 Task: Check the average views per listing of walk-in pantry in the last 3 years.
Action: Mouse moved to (812, 194)
Screenshot: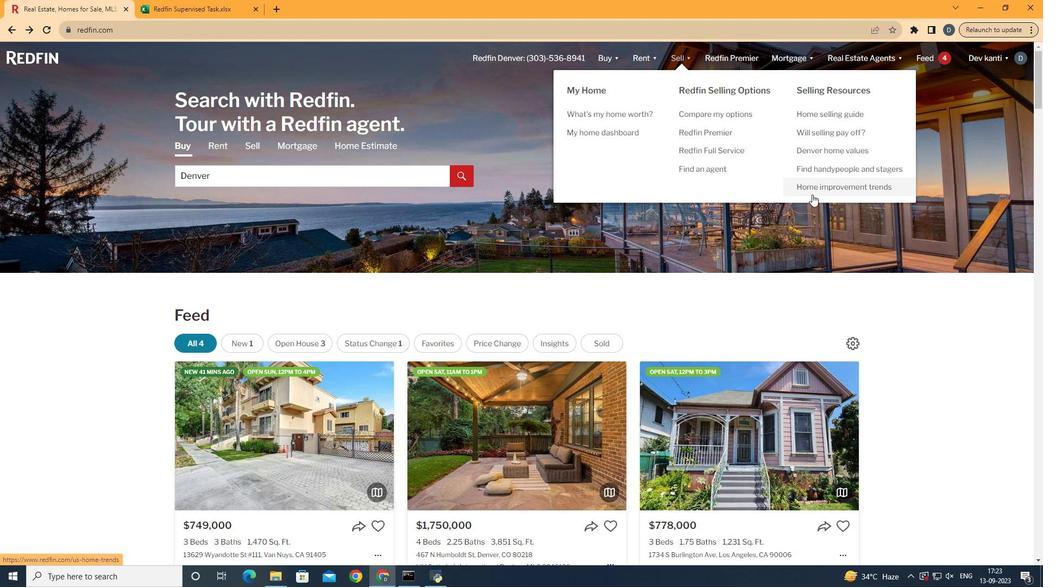 
Action: Mouse pressed left at (812, 194)
Screenshot: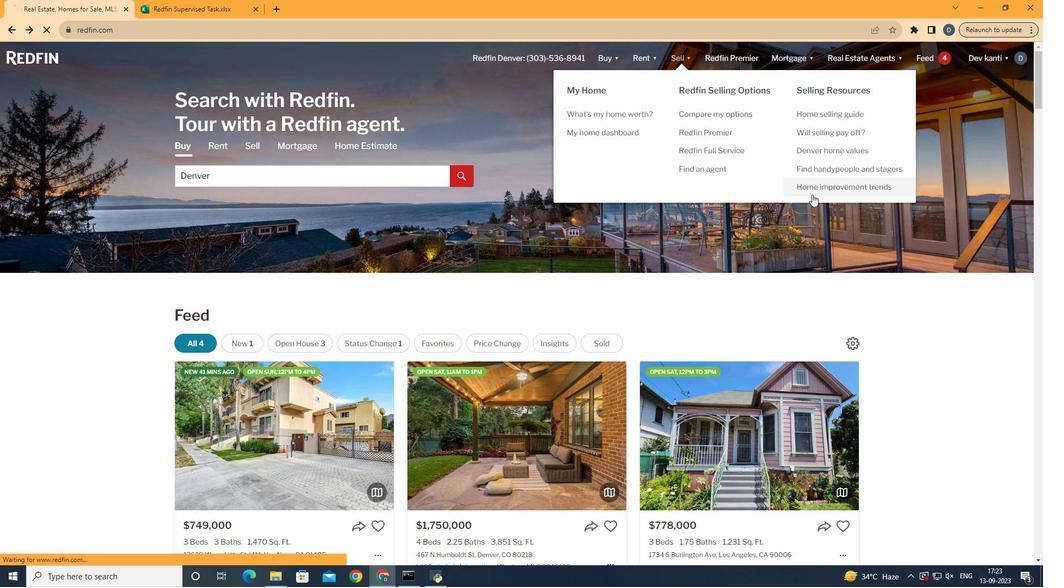 
Action: Mouse moved to (278, 213)
Screenshot: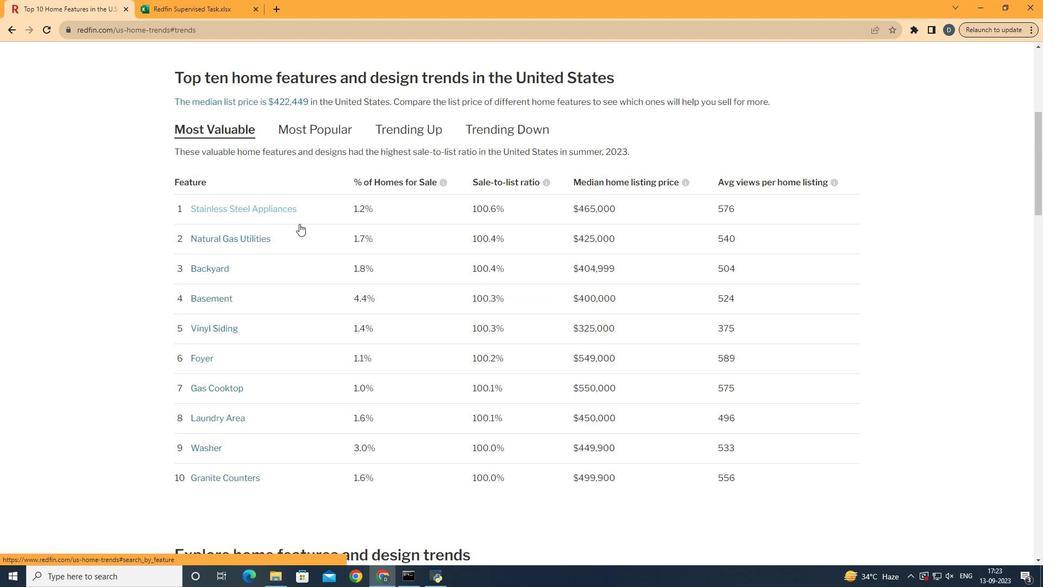 
Action: Mouse pressed left at (278, 213)
Screenshot: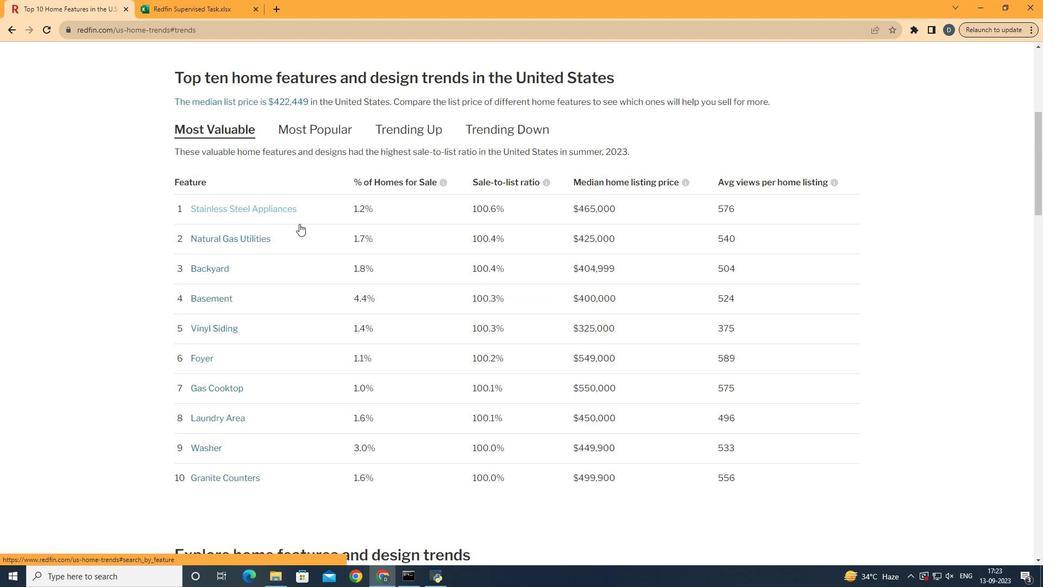 
Action: Mouse moved to (475, 272)
Screenshot: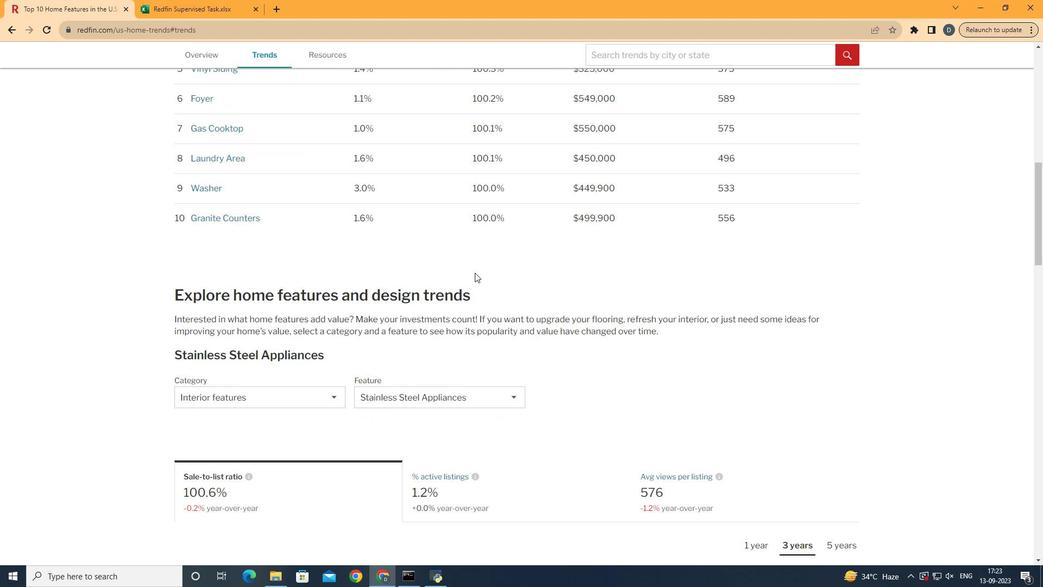 
Action: Mouse scrolled (475, 271) with delta (0, 0)
Screenshot: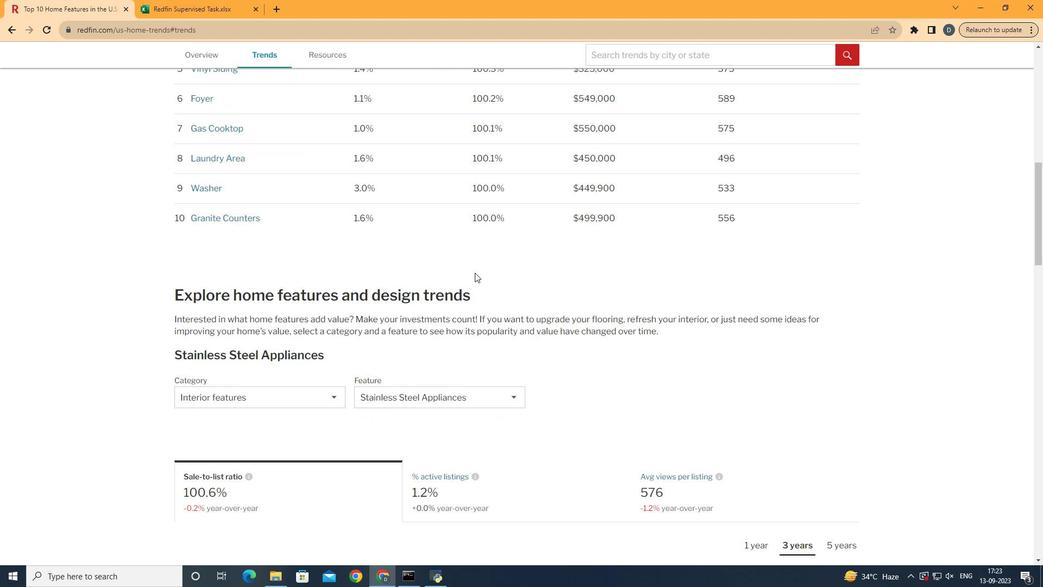 
Action: Mouse moved to (475, 272)
Screenshot: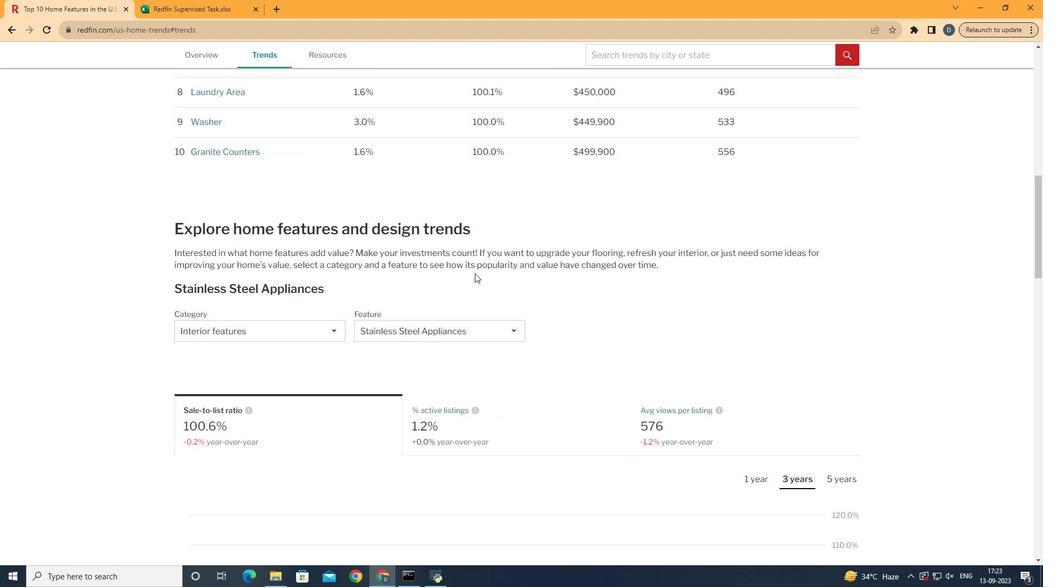 
Action: Mouse scrolled (475, 272) with delta (0, 0)
Screenshot: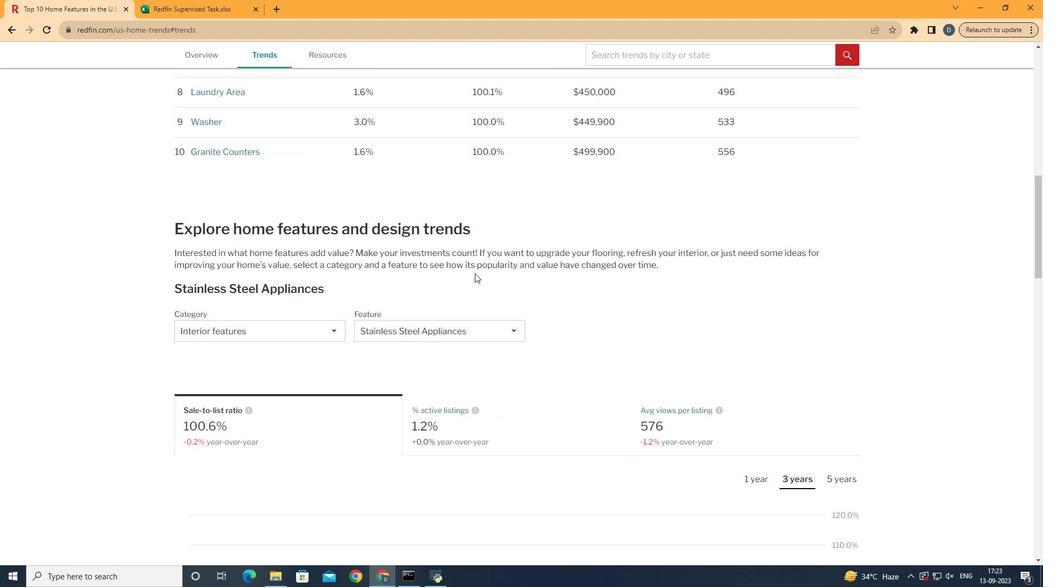 
Action: Mouse scrolled (475, 272) with delta (0, 0)
Screenshot: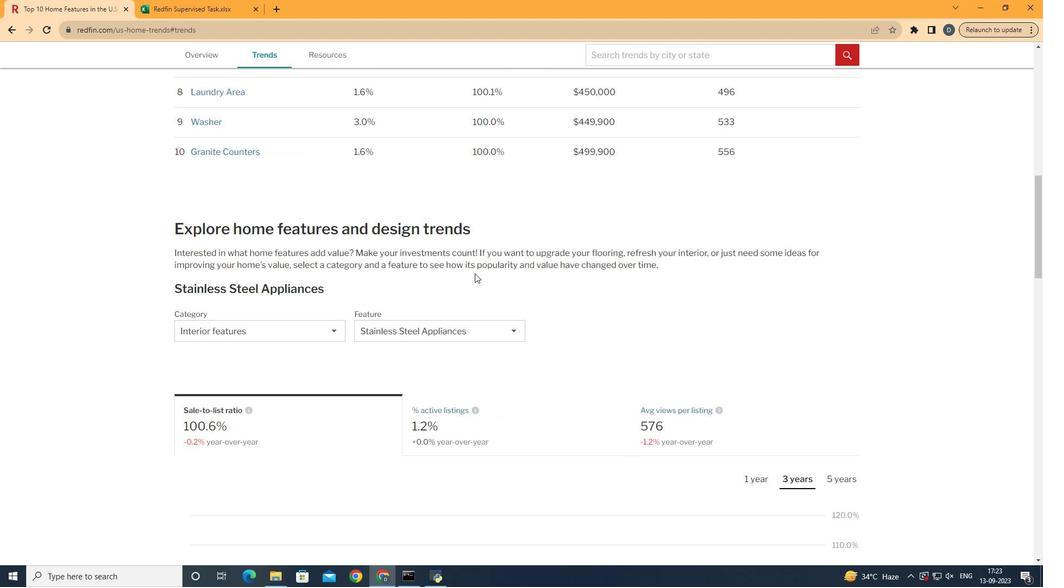 
Action: Mouse scrolled (475, 272) with delta (0, 0)
Screenshot: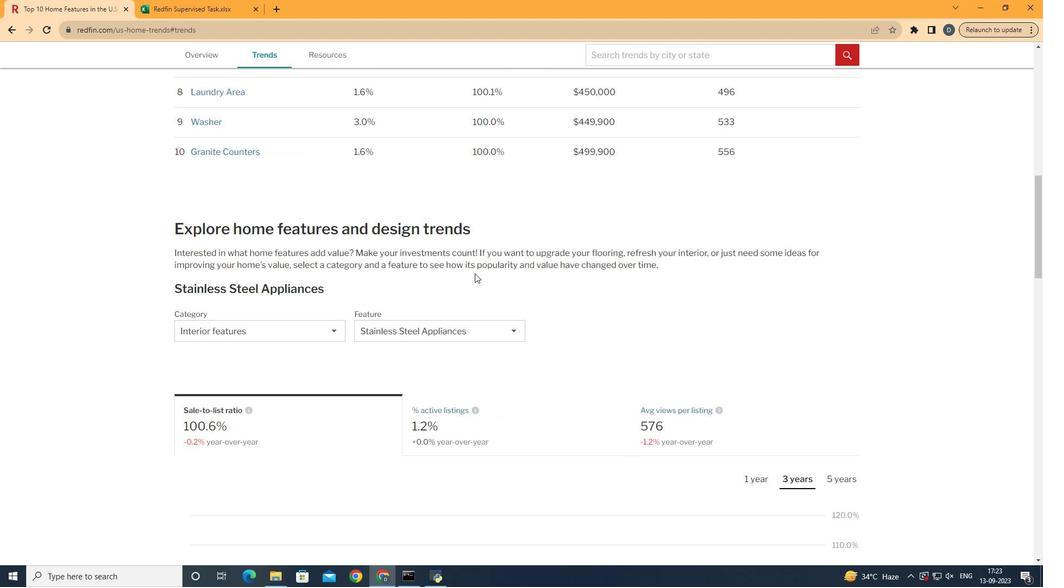 
Action: Mouse scrolled (475, 272) with delta (0, 0)
Screenshot: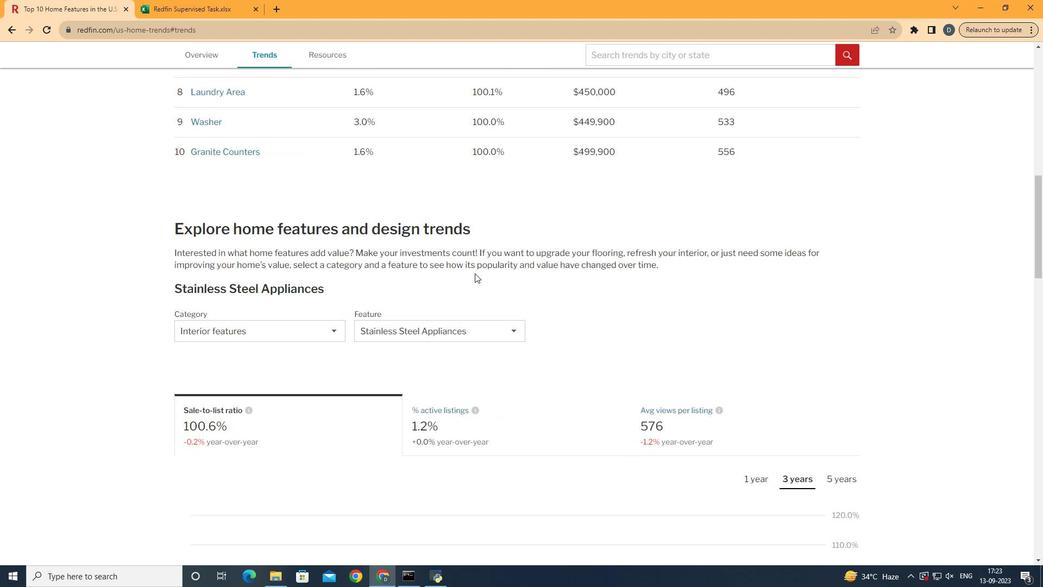 
Action: Mouse scrolled (475, 272) with delta (0, 0)
Screenshot: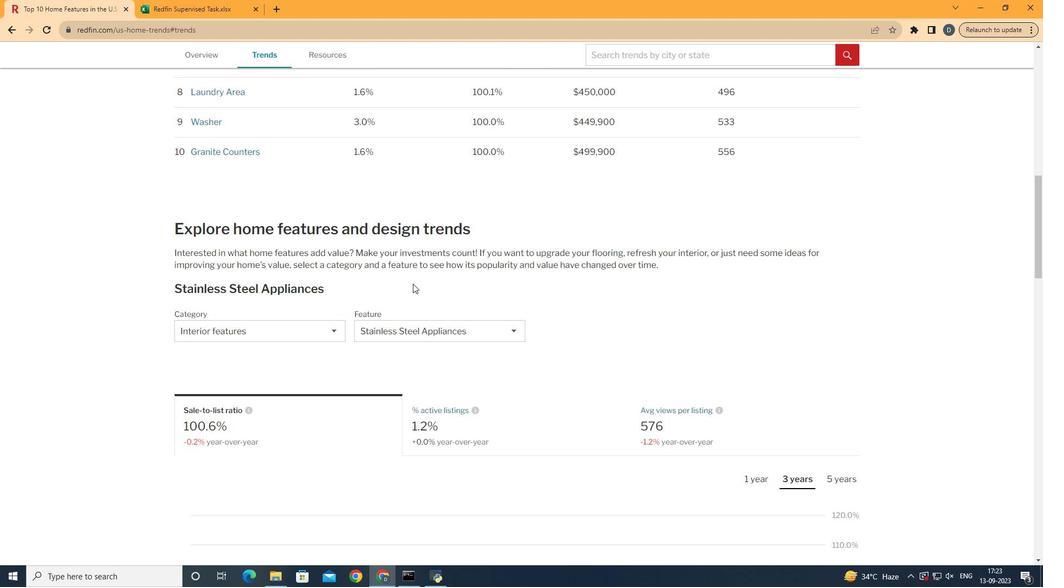 
Action: Mouse moved to (285, 291)
Screenshot: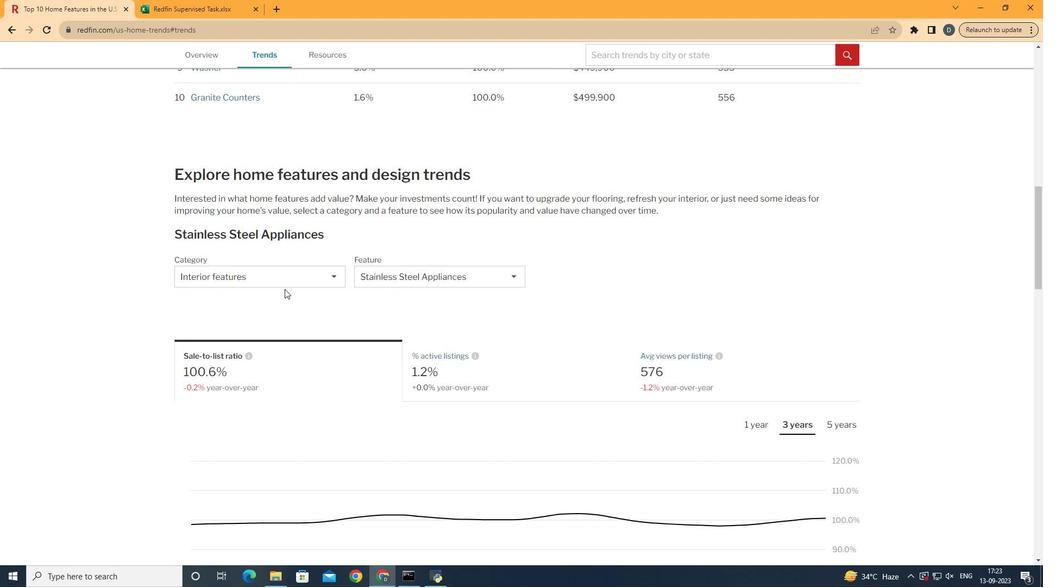 
Action: Mouse scrolled (285, 290) with delta (0, 0)
Screenshot: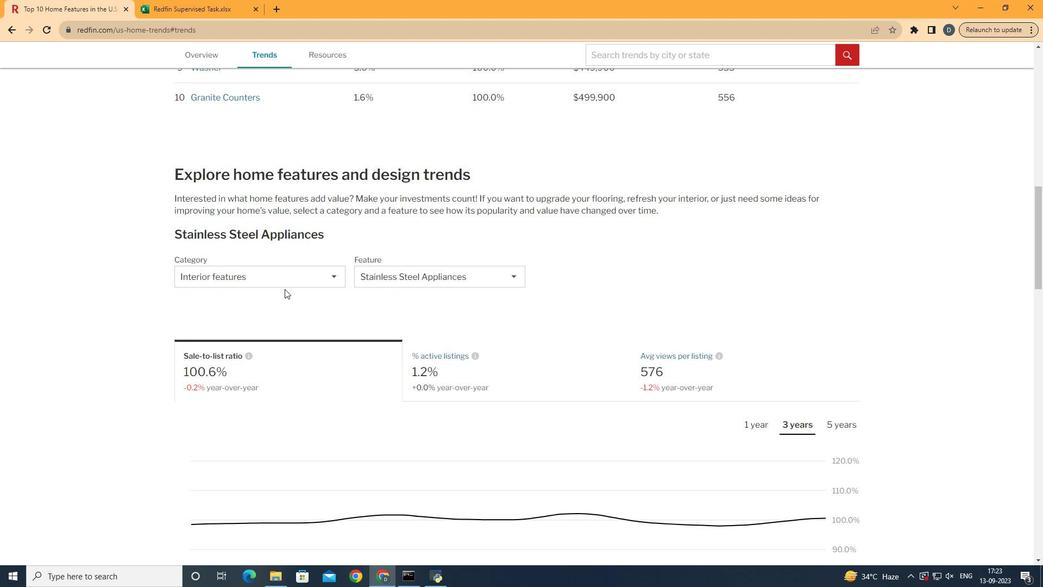 
Action: Mouse moved to (288, 268)
Screenshot: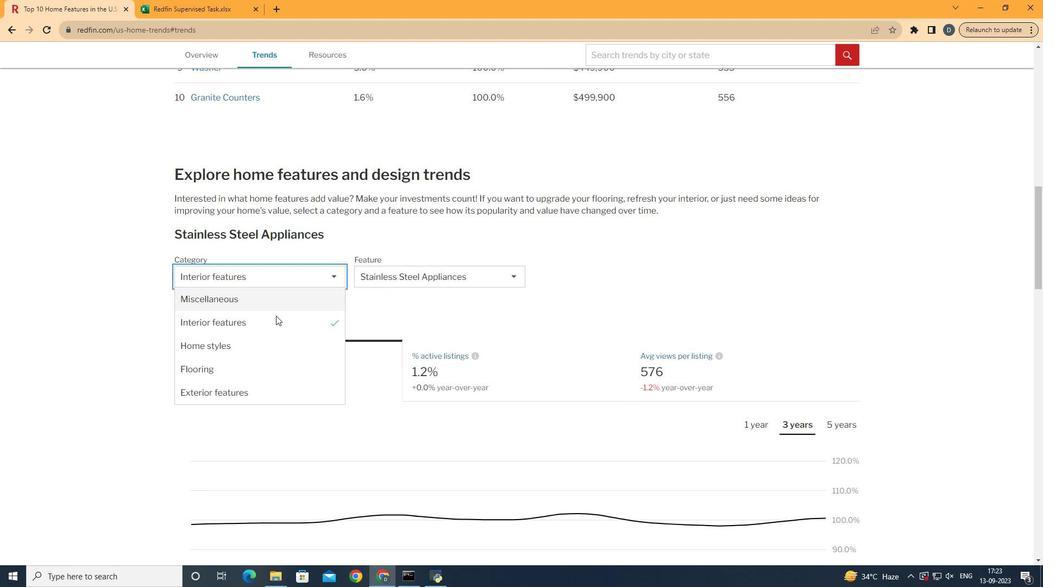
Action: Mouse pressed left at (288, 268)
Screenshot: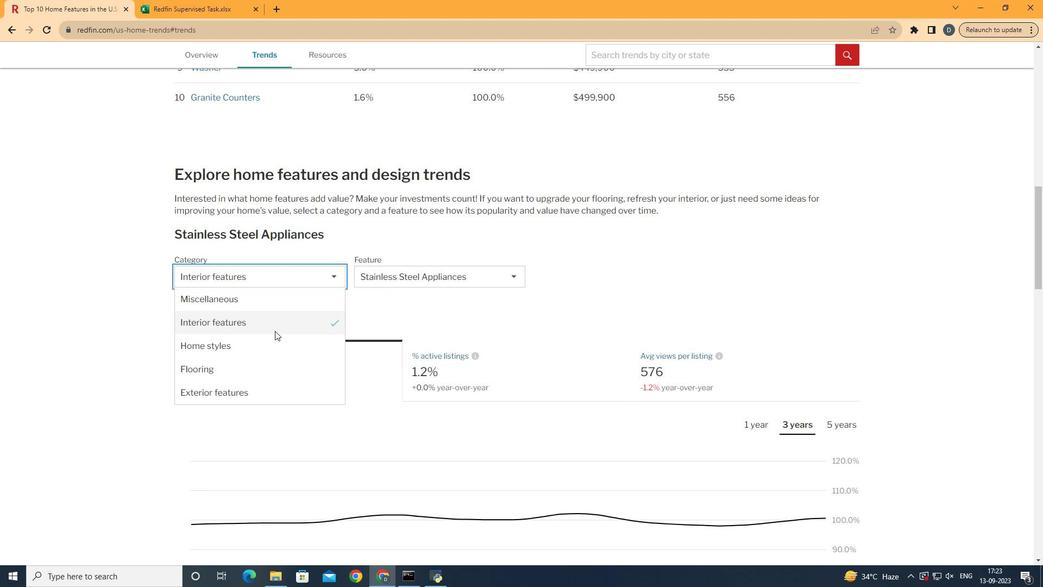 
Action: Mouse moved to (275, 334)
Screenshot: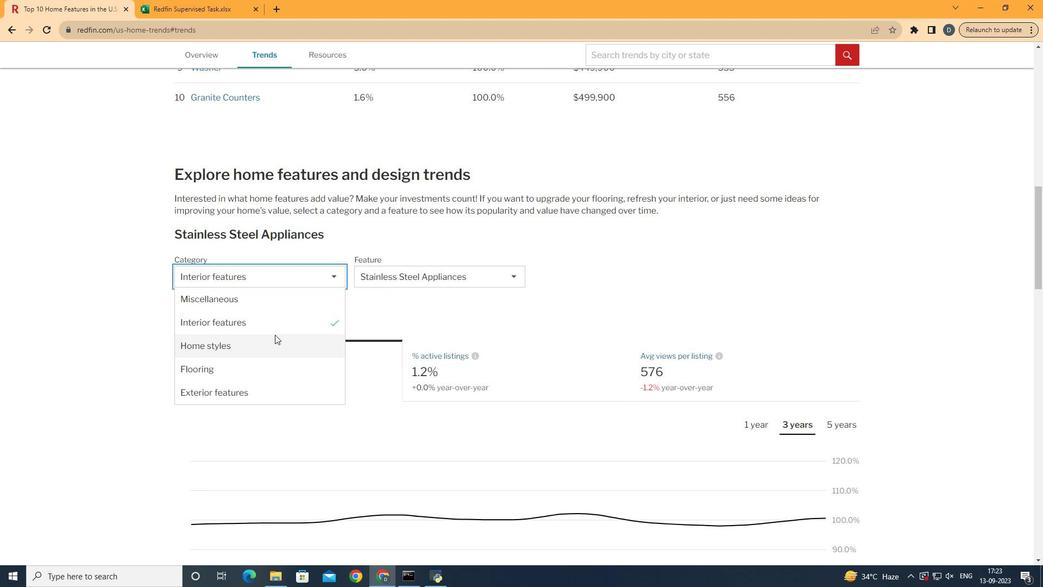 
Action: Mouse pressed left at (275, 334)
Screenshot: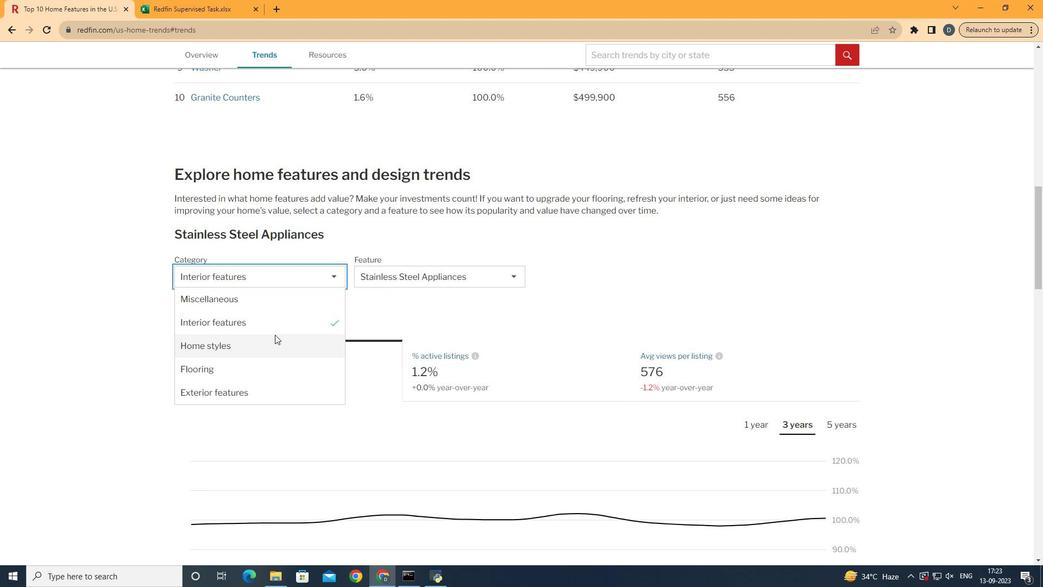 
Action: Mouse moved to (484, 273)
Screenshot: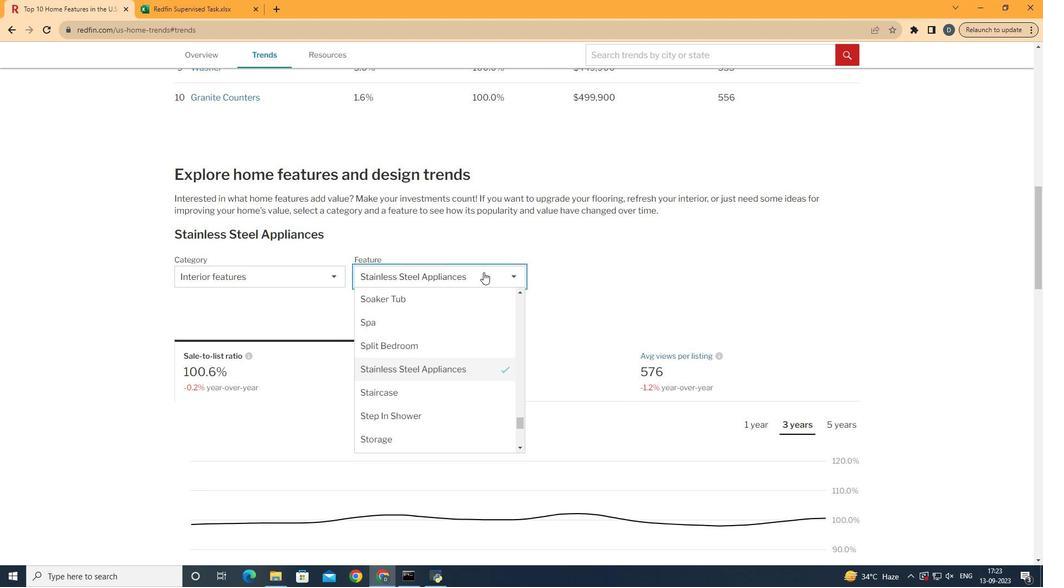
Action: Mouse pressed left at (484, 273)
Screenshot: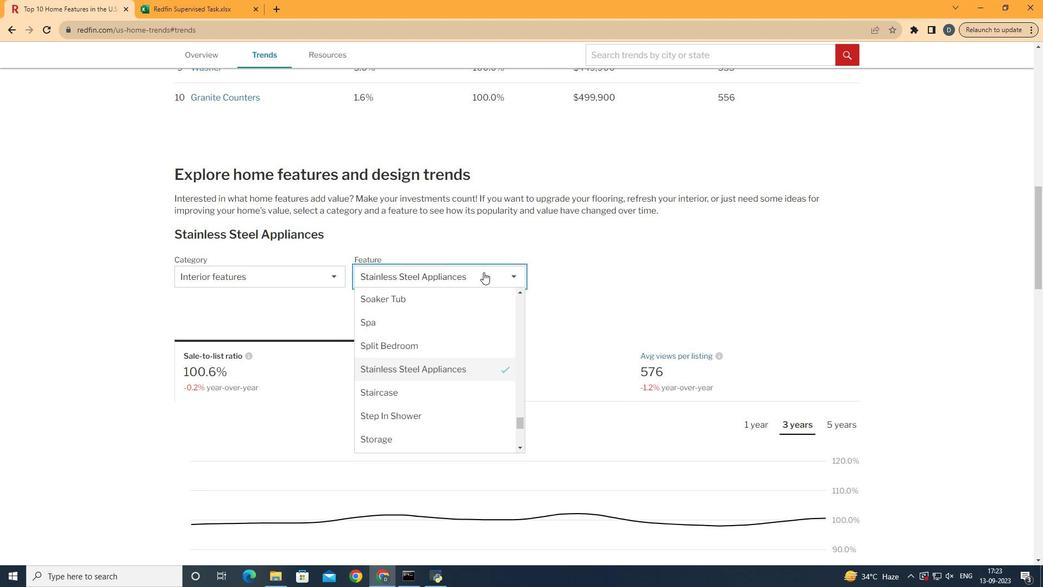 
Action: Mouse moved to (485, 347)
Screenshot: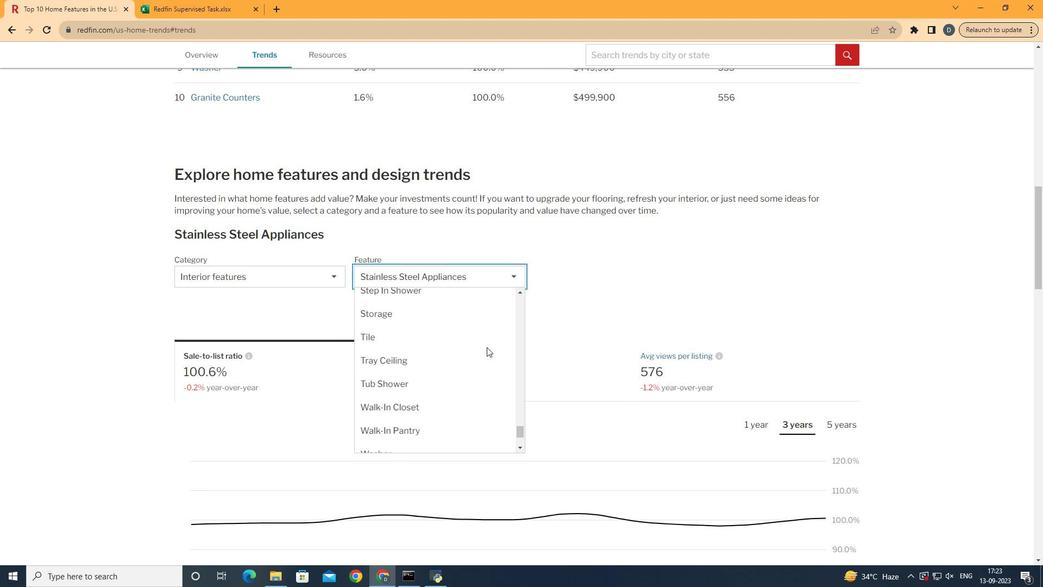 
Action: Mouse scrolled (485, 346) with delta (0, 0)
Screenshot: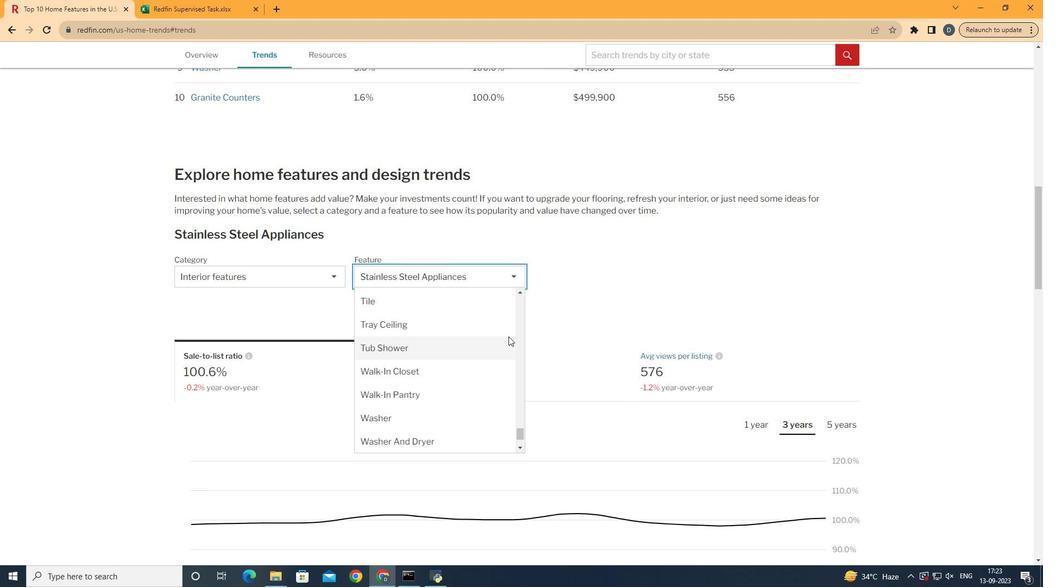 
Action: Mouse scrolled (485, 346) with delta (0, 0)
Screenshot: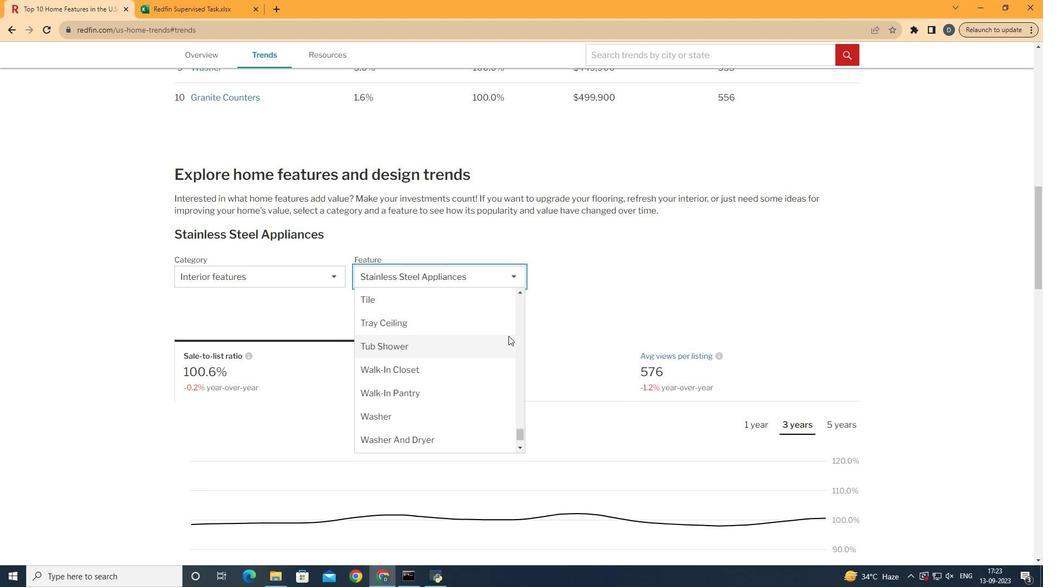 
Action: Mouse scrolled (485, 346) with delta (0, 0)
Screenshot: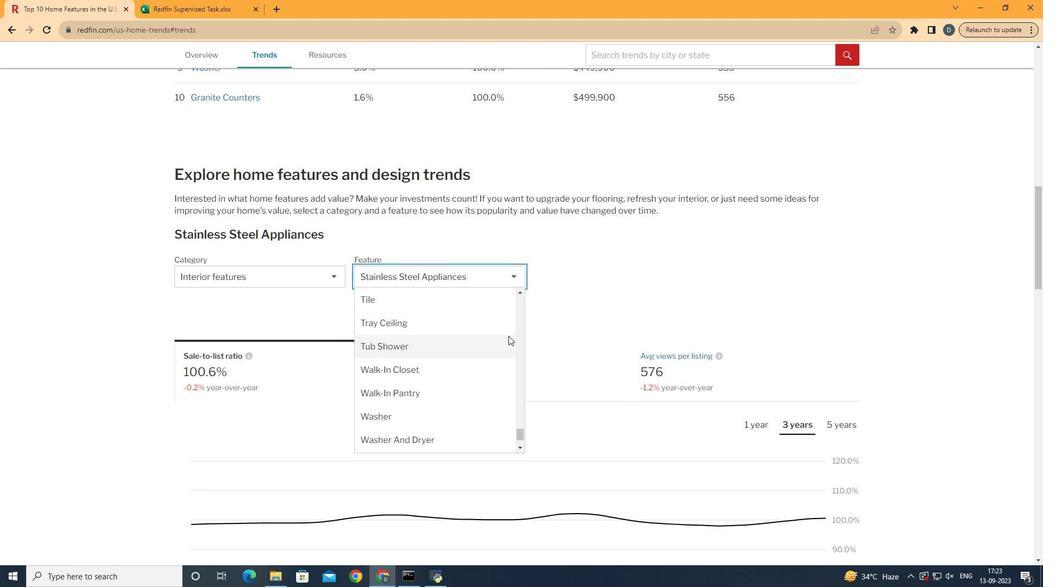 
Action: Mouse moved to (459, 397)
Screenshot: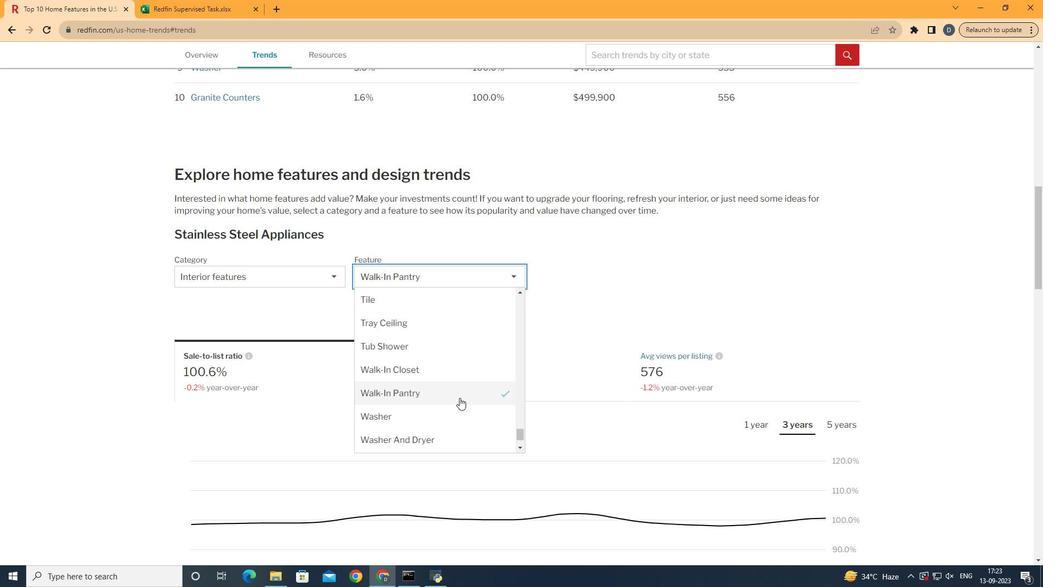 
Action: Mouse pressed left at (459, 397)
Screenshot: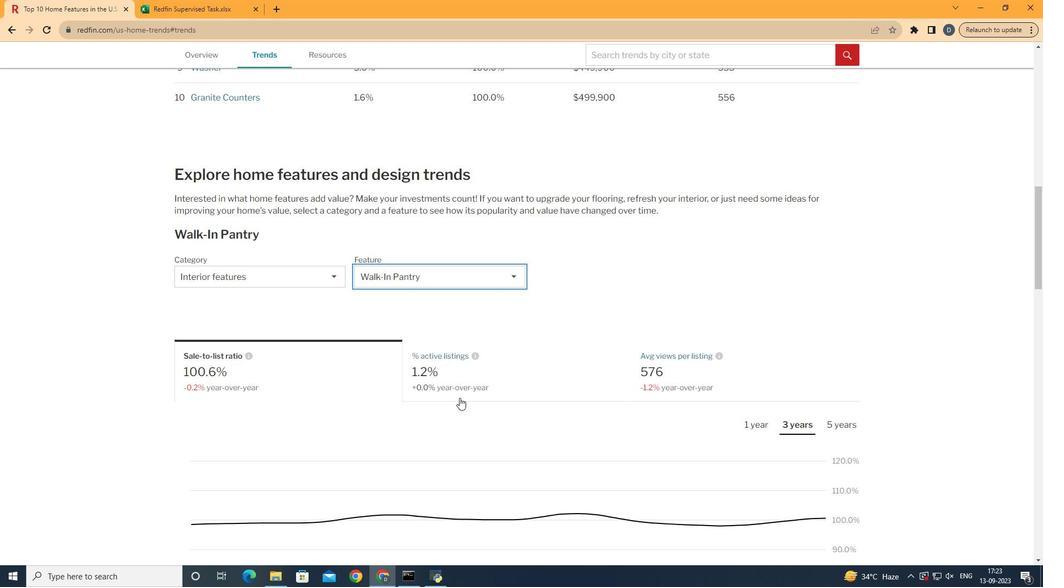 
Action: Mouse moved to (713, 272)
Screenshot: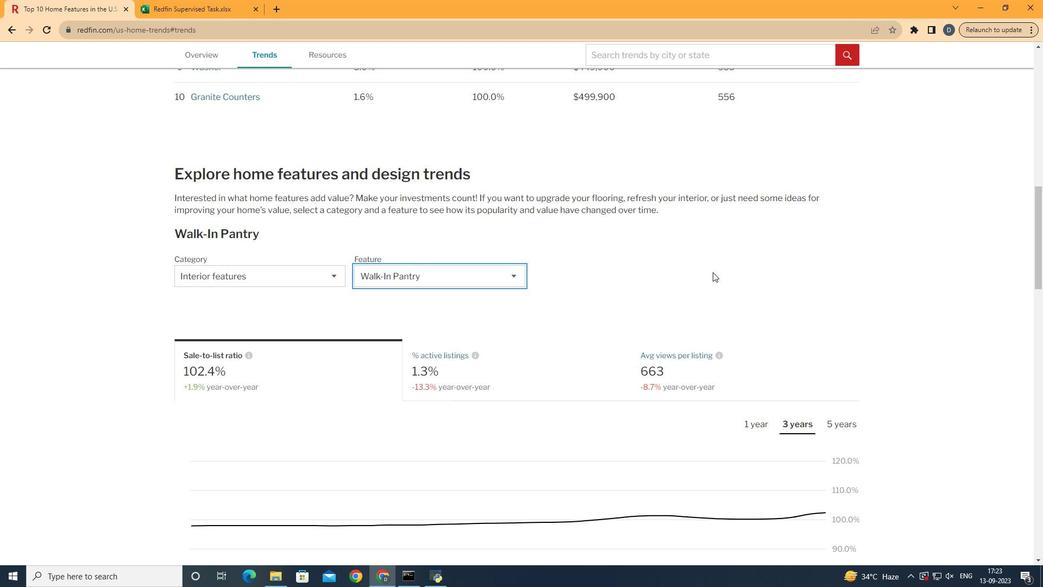 
Action: Mouse scrolled (713, 271) with delta (0, 0)
Screenshot: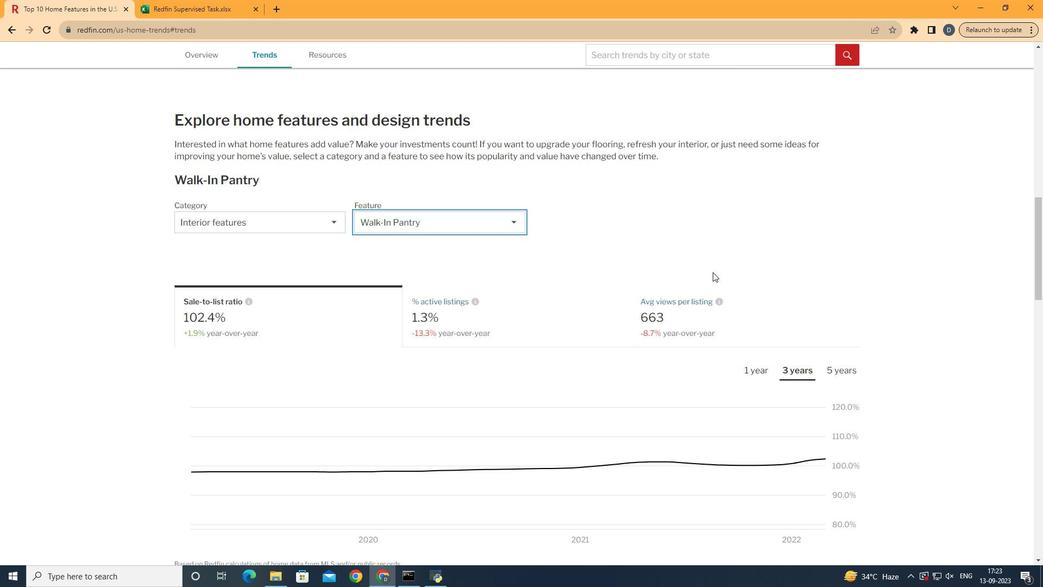 
Action: Mouse moved to (741, 311)
Screenshot: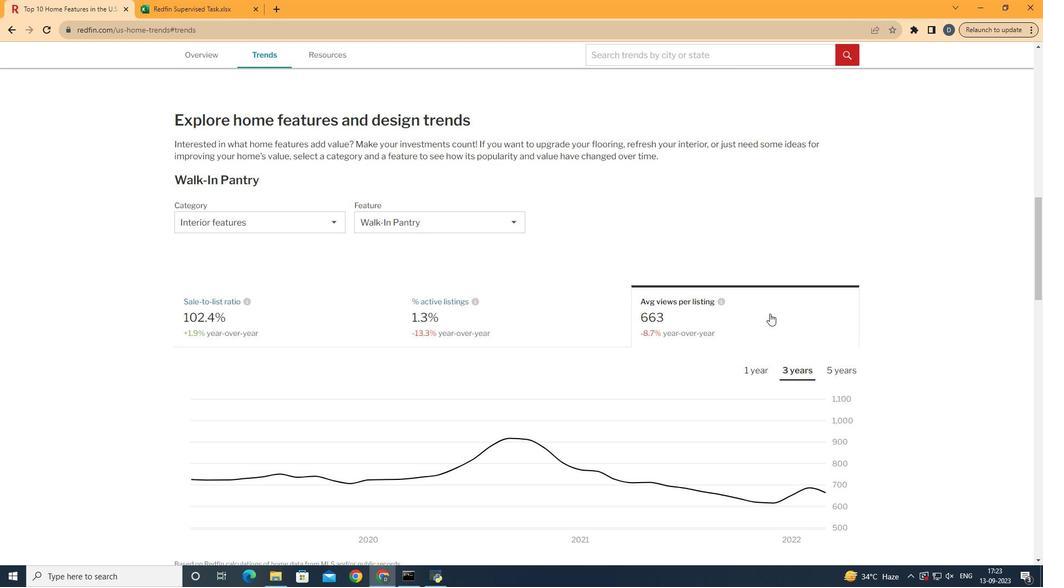 
Action: Mouse pressed left at (741, 311)
Screenshot: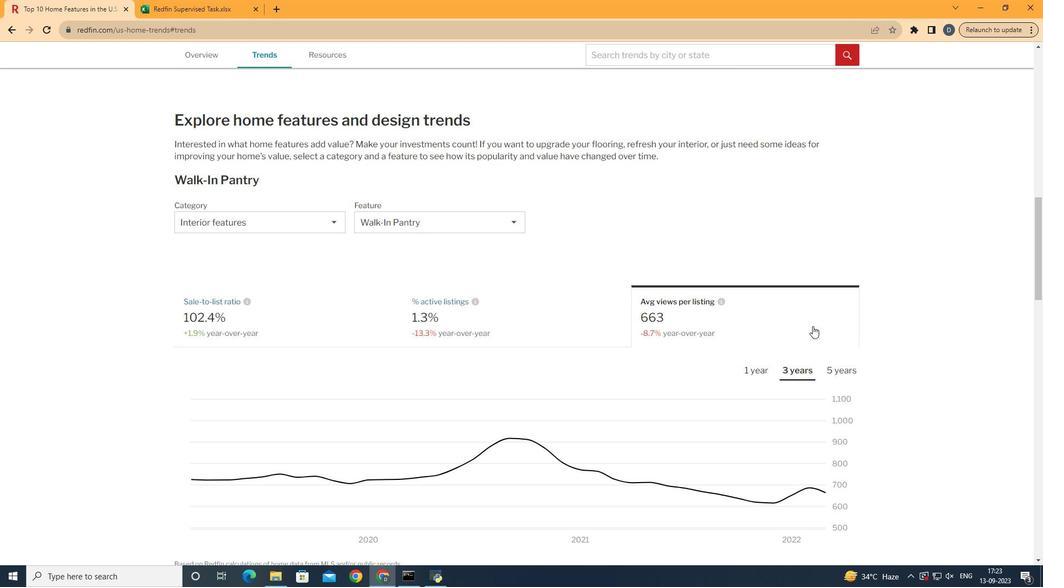 
Action: Mouse moved to (828, 339)
Screenshot: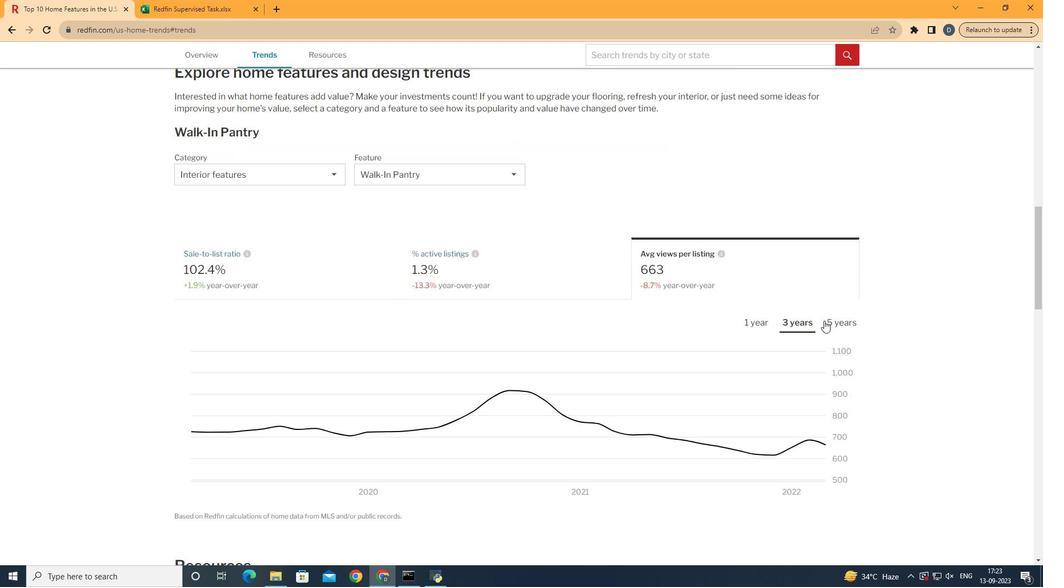 
Action: Mouse scrolled (828, 339) with delta (0, 0)
Screenshot: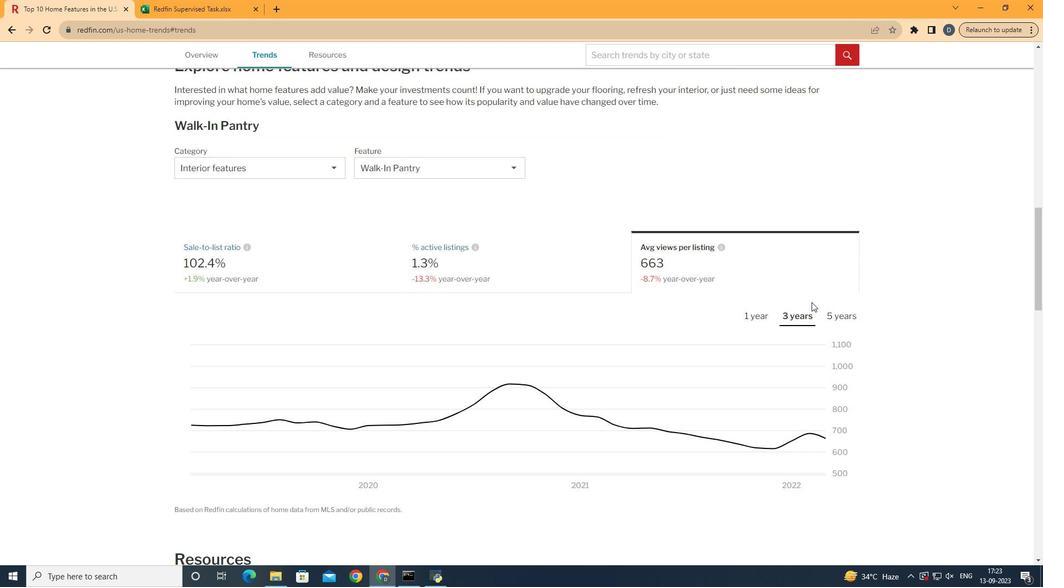
Action: Mouse moved to (799, 314)
Screenshot: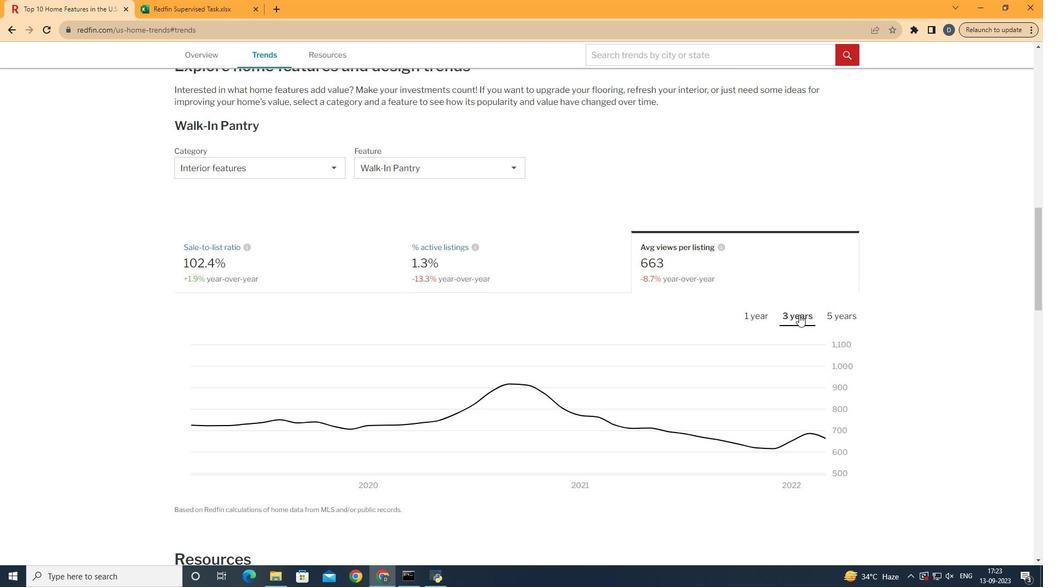 
Action: Mouse pressed left at (799, 314)
Screenshot: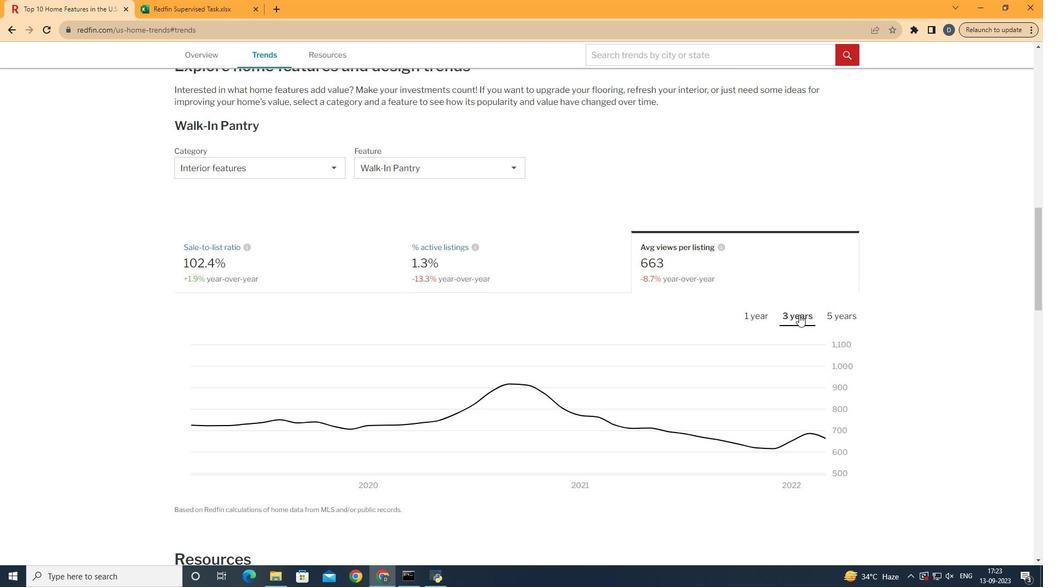 
